 Task: Toggle the drop.
Action: Mouse moved to (0, 565)
Screenshot: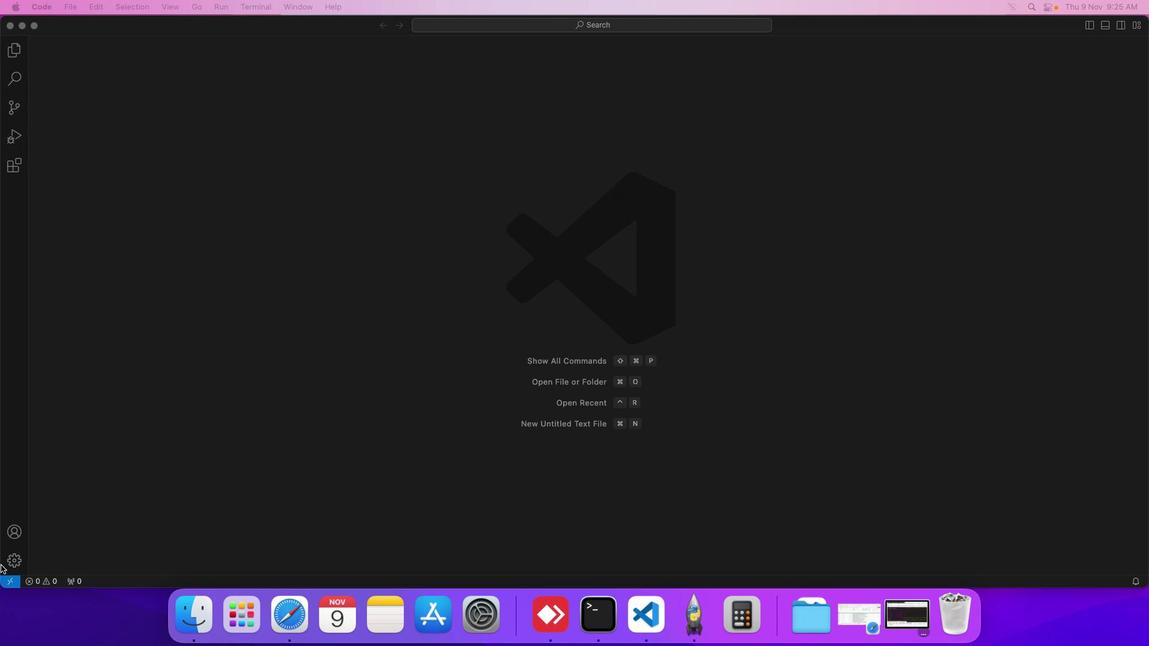 
Action: Mouse pressed left at (0, 565)
Screenshot: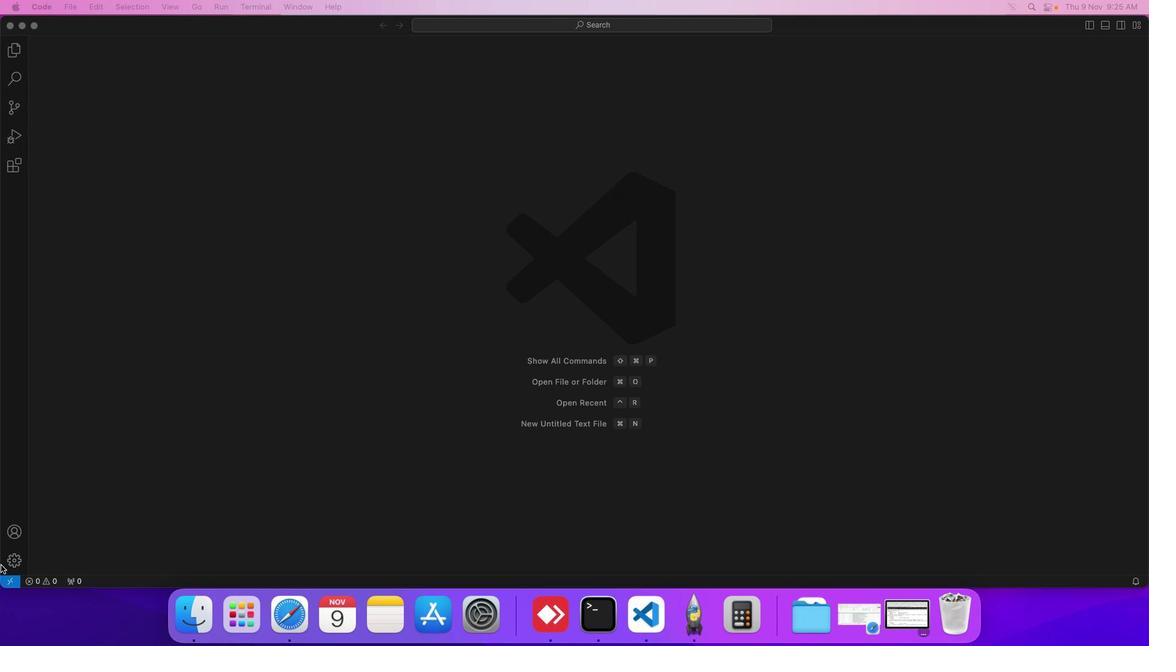 
Action: Mouse moved to (77, 468)
Screenshot: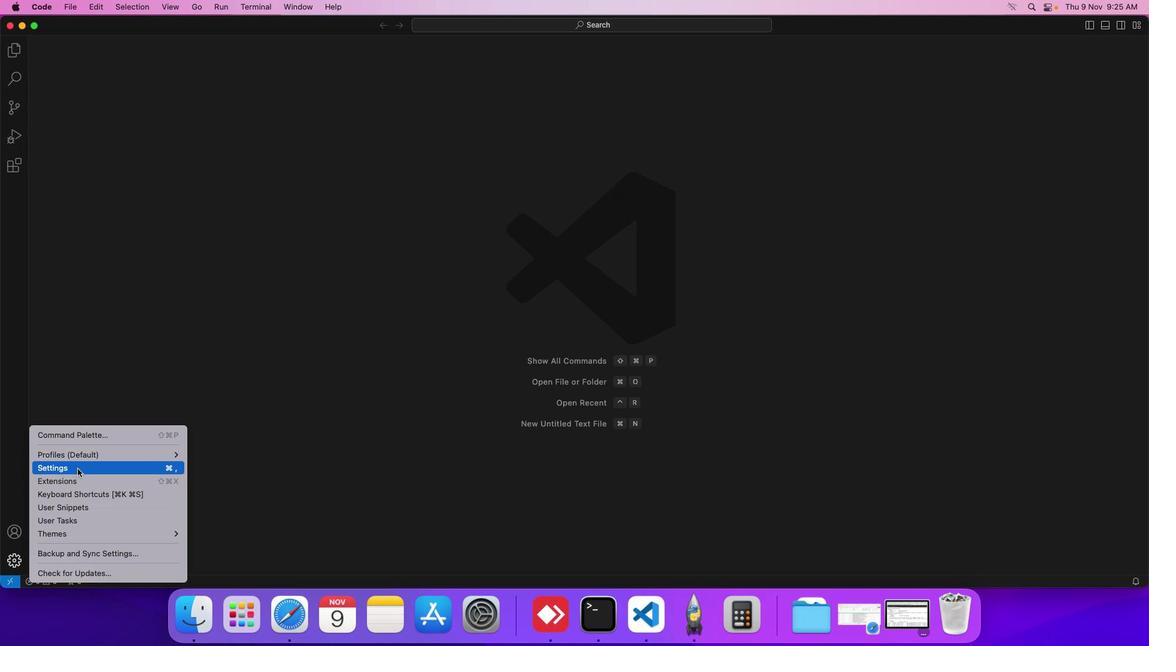 
Action: Mouse pressed left at (77, 468)
Screenshot: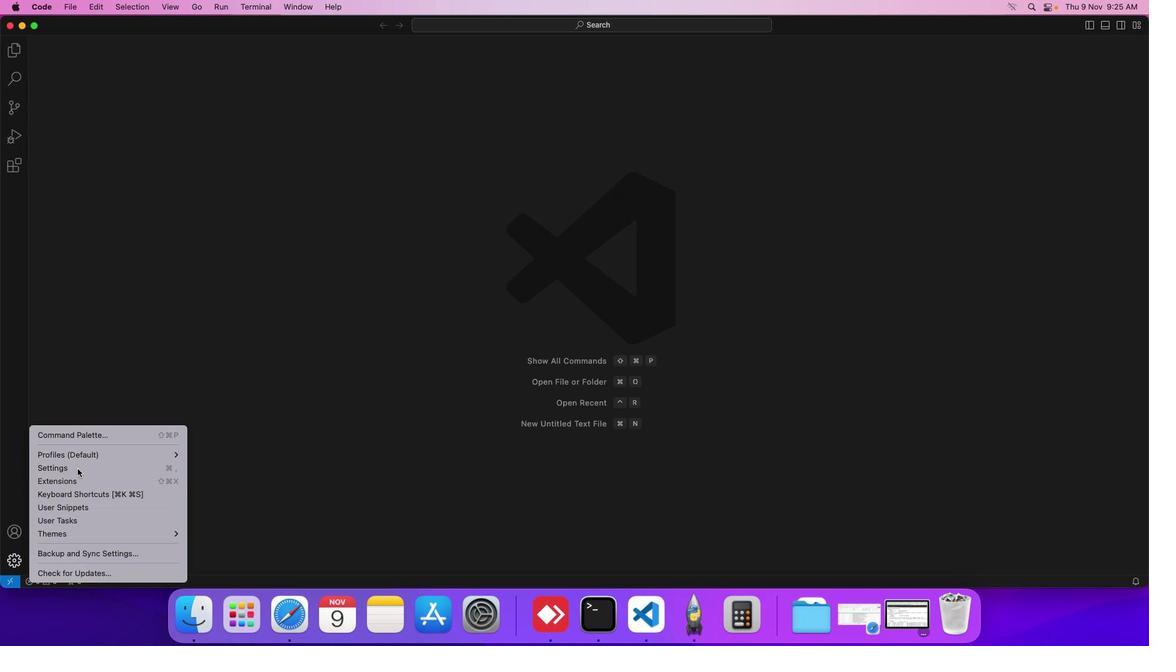 
Action: Mouse moved to (295, 214)
Screenshot: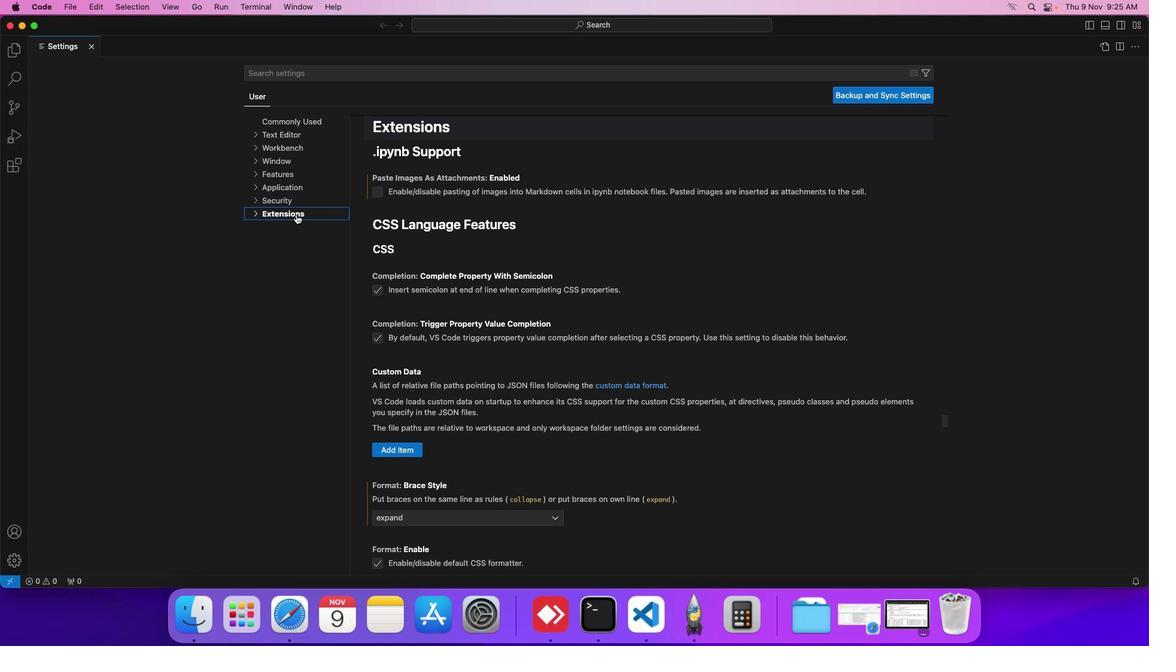 
Action: Mouse pressed left at (295, 214)
Screenshot: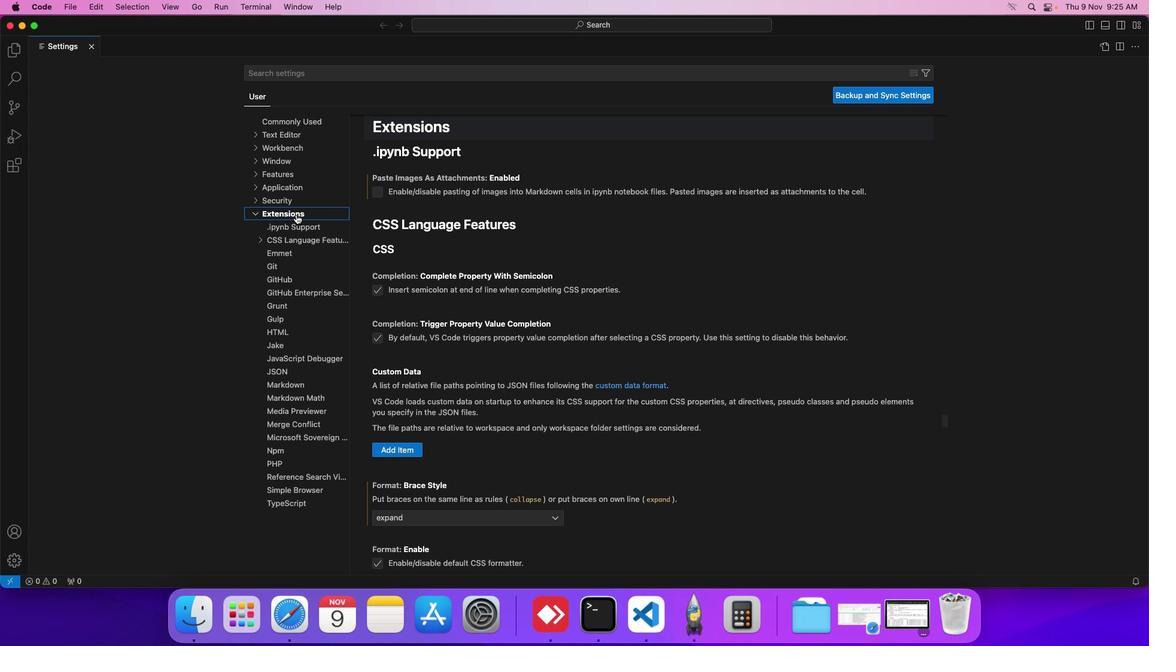 
Action: Mouse moved to (278, 369)
Screenshot: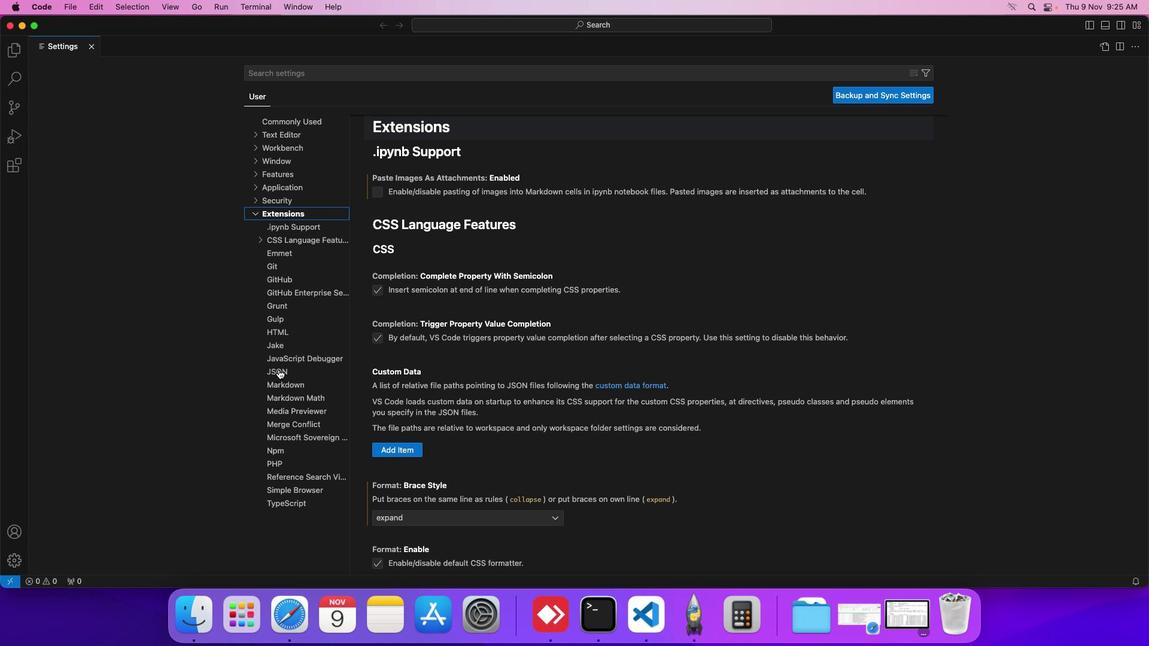 
Action: Mouse pressed left at (278, 369)
Screenshot: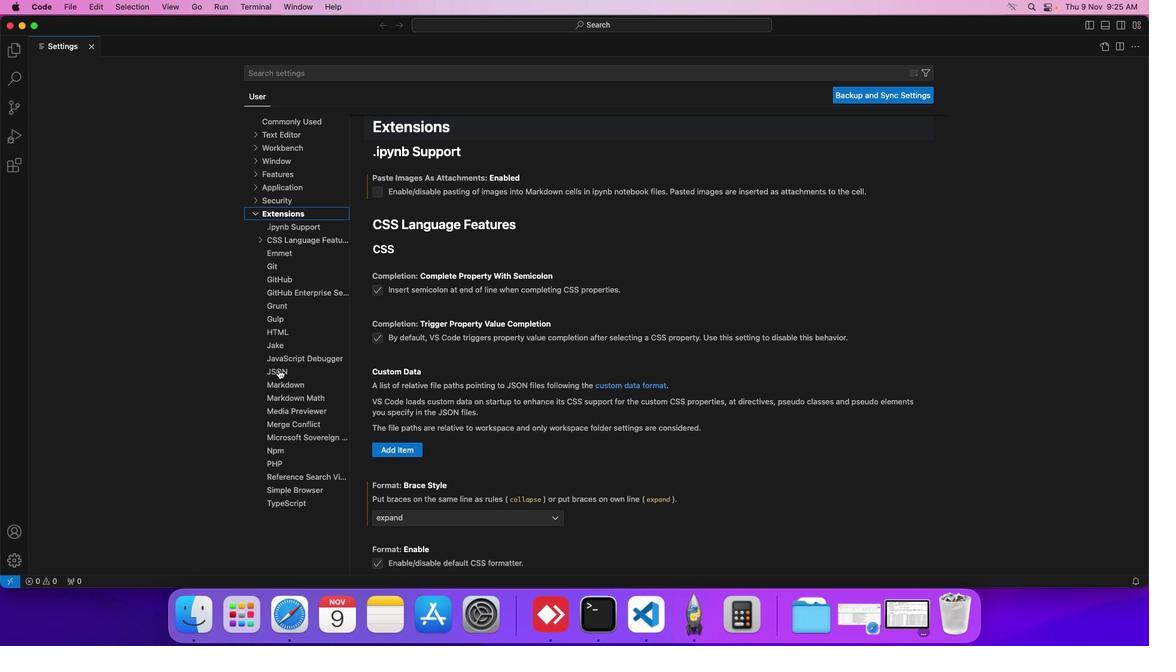 
Action: Mouse moved to (404, 403)
Screenshot: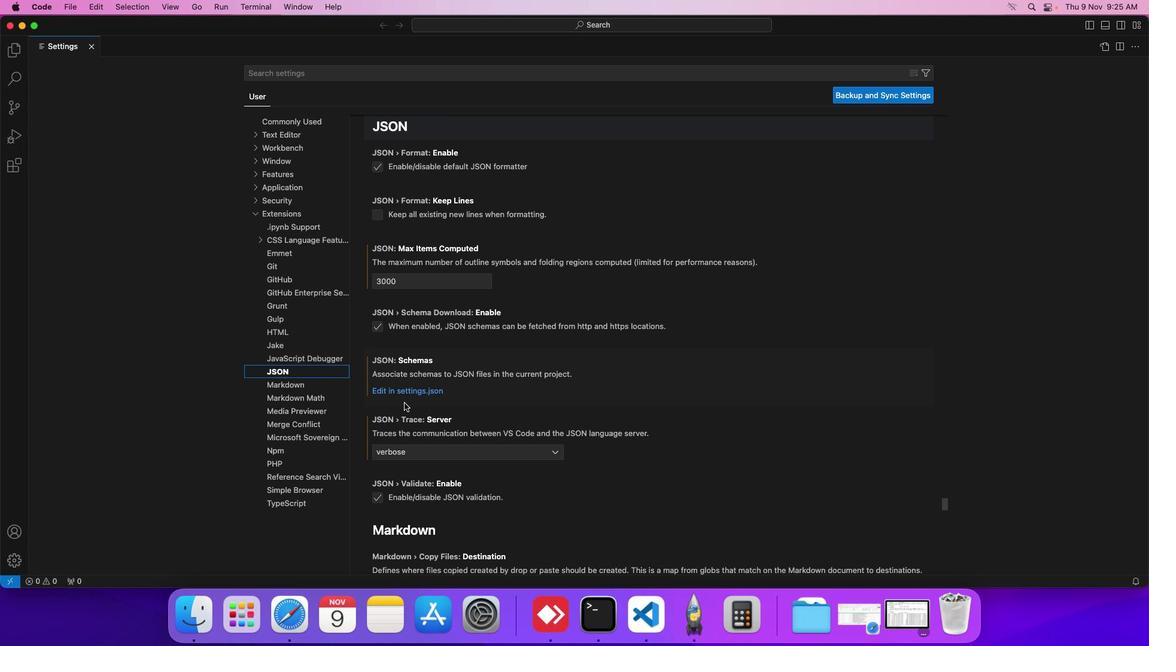 
Action: Mouse scrolled (404, 403) with delta (0, 0)
Screenshot: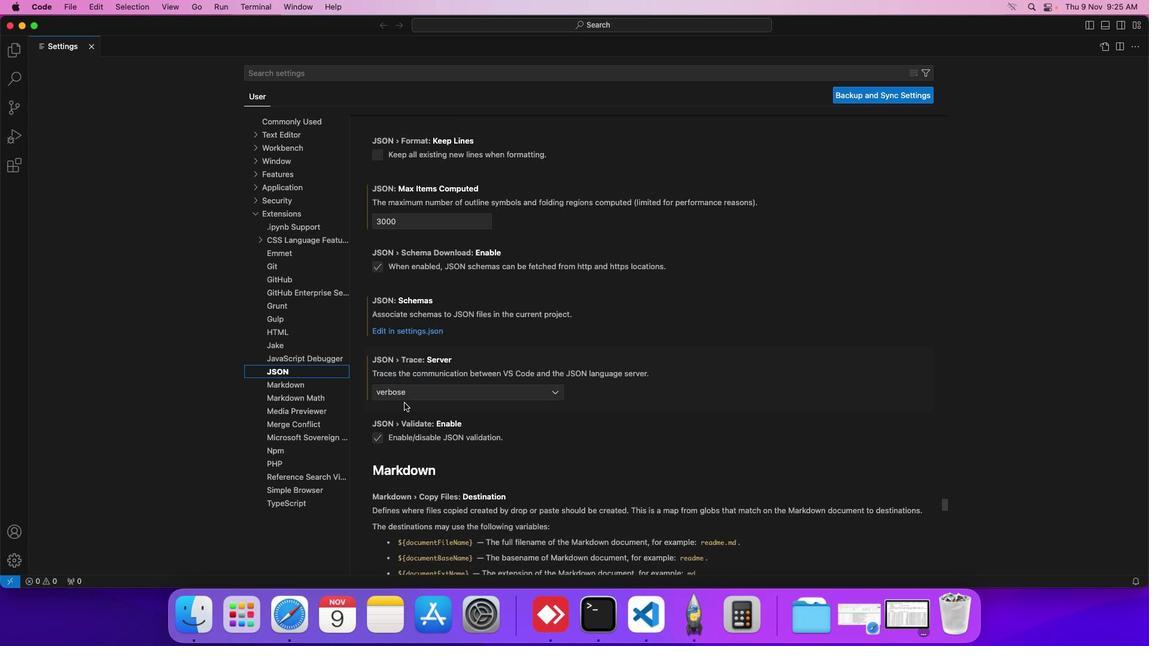 
Action: Mouse scrolled (404, 403) with delta (0, 0)
Screenshot: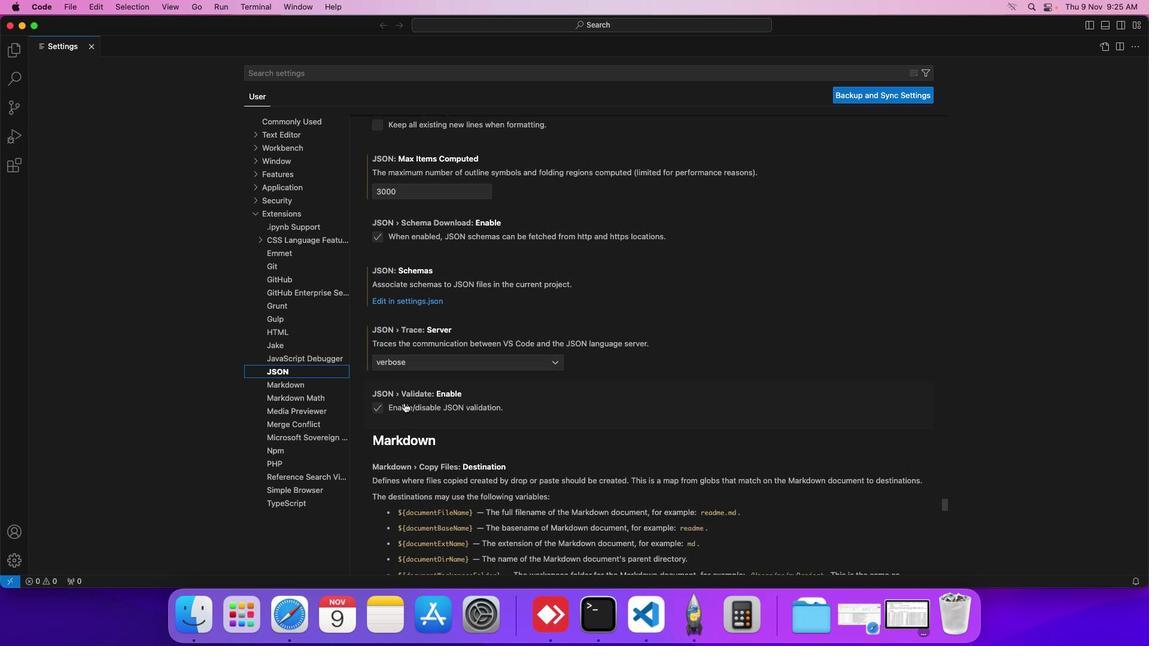 
Action: Mouse scrolled (404, 403) with delta (0, 0)
Screenshot: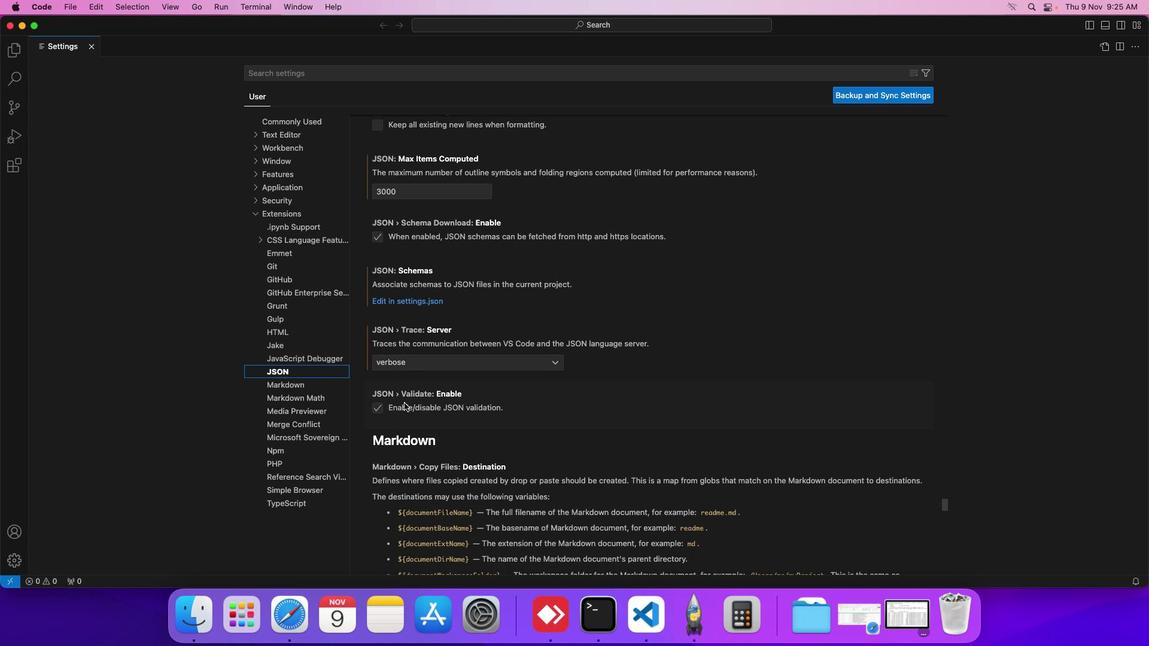 
Action: Mouse scrolled (404, 403) with delta (0, 0)
Screenshot: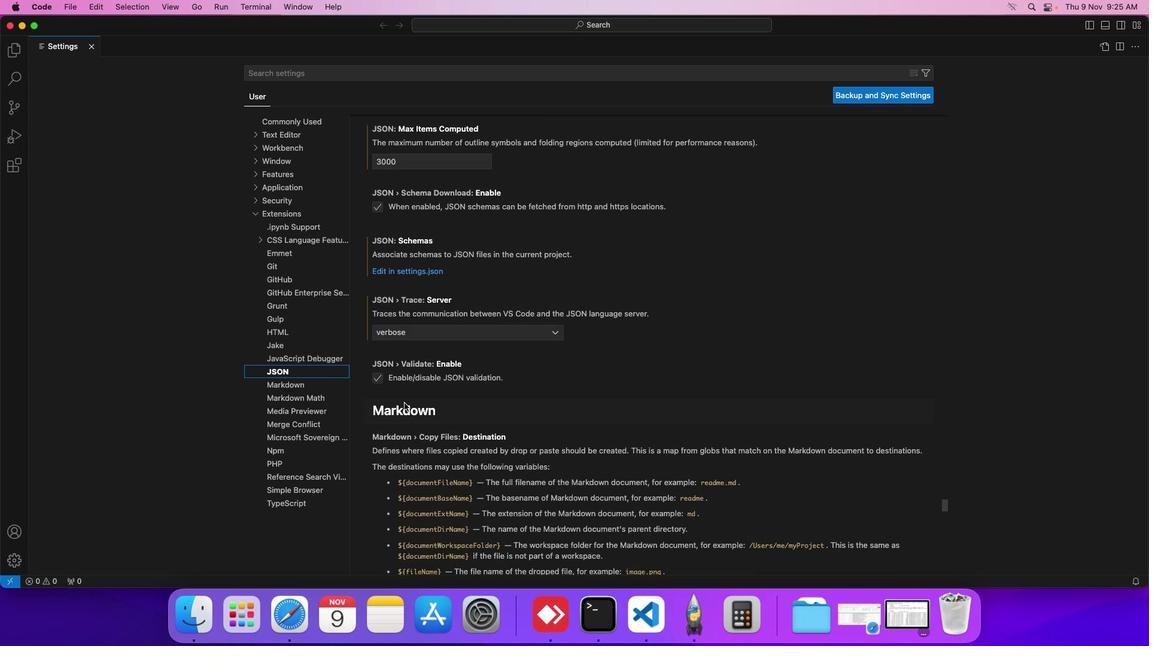 
Action: Mouse scrolled (404, 403) with delta (0, 0)
Screenshot: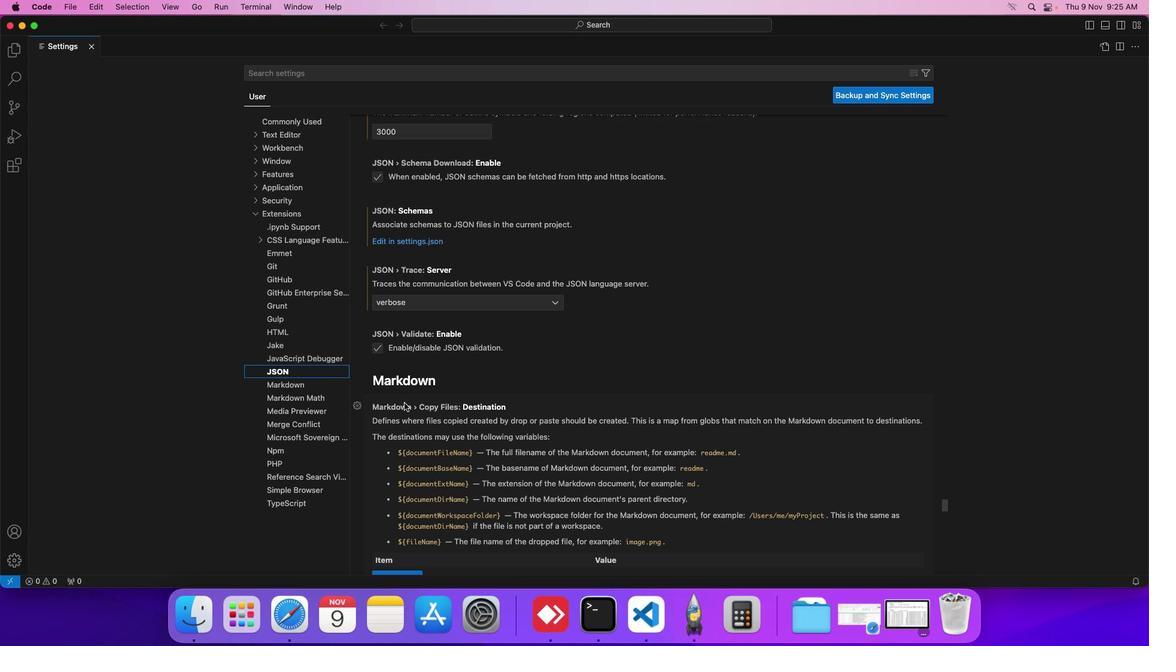 
Action: Mouse scrolled (404, 403) with delta (0, 0)
Screenshot: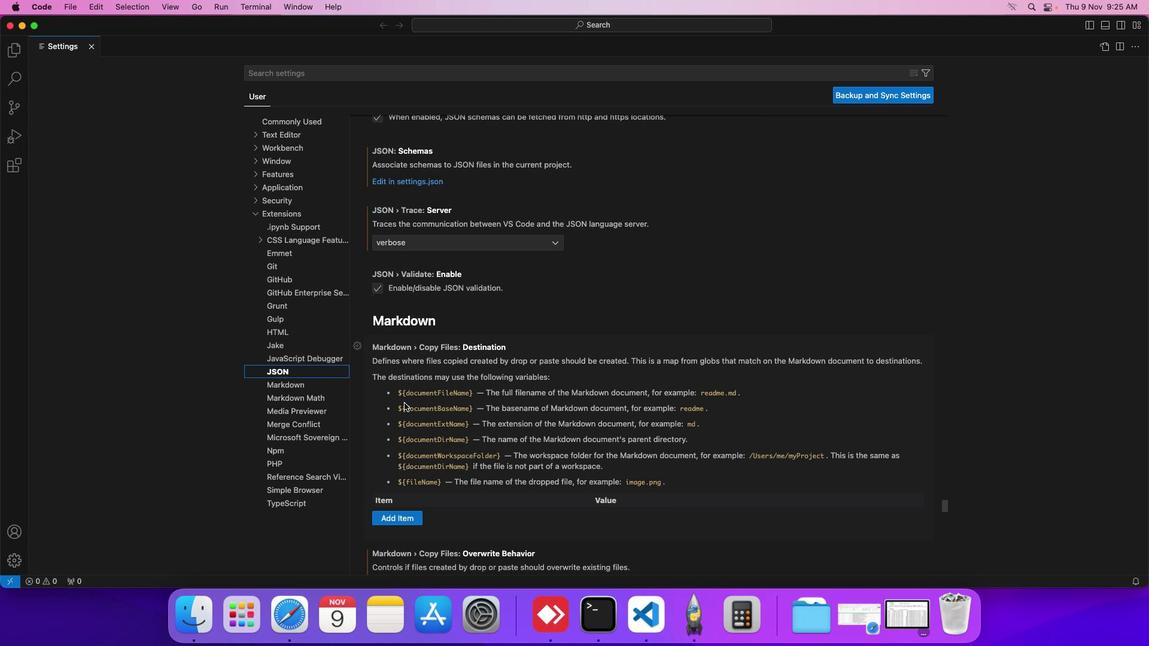 
Action: Mouse scrolled (404, 403) with delta (0, 0)
Screenshot: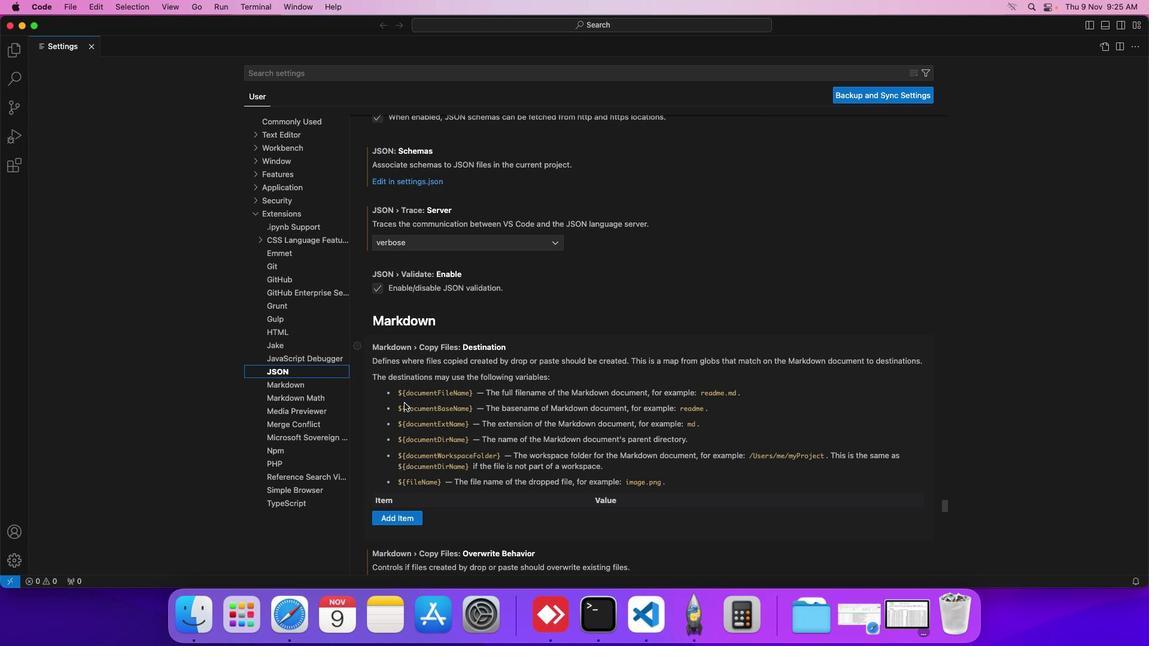 
Action: Mouse scrolled (404, 403) with delta (0, 0)
Screenshot: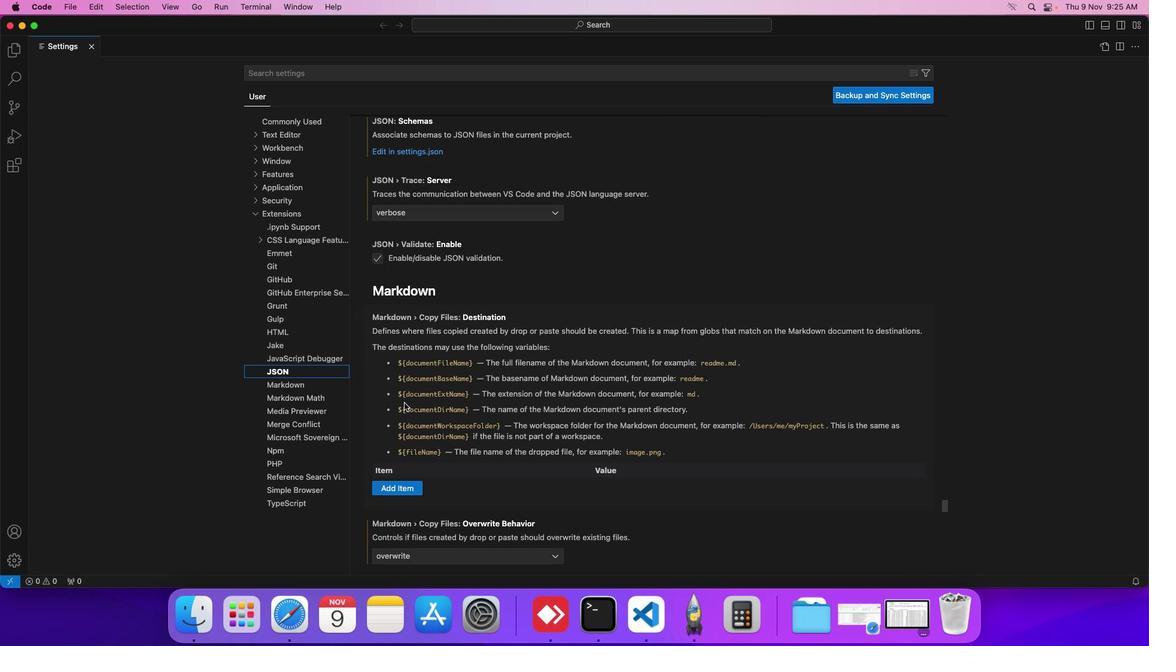 
Action: Mouse scrolled (404, 403) with delta (0, 0)
Screenshot: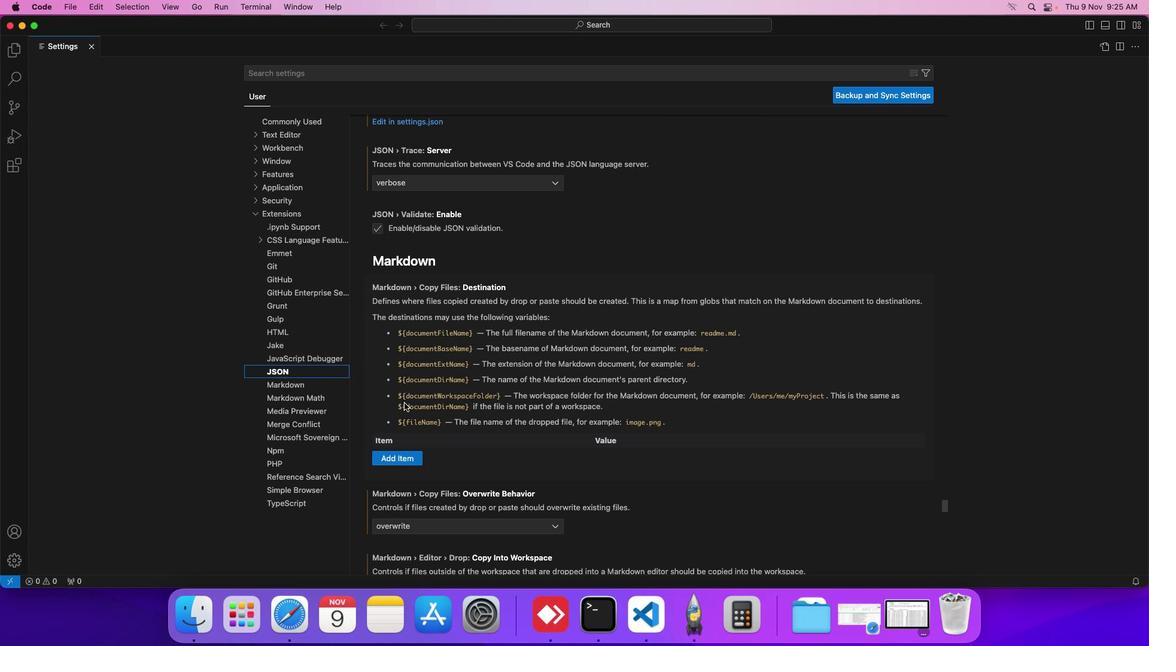 
Action: Mouse scrolled (404, 403) with delta (0, 0)
Screenshot: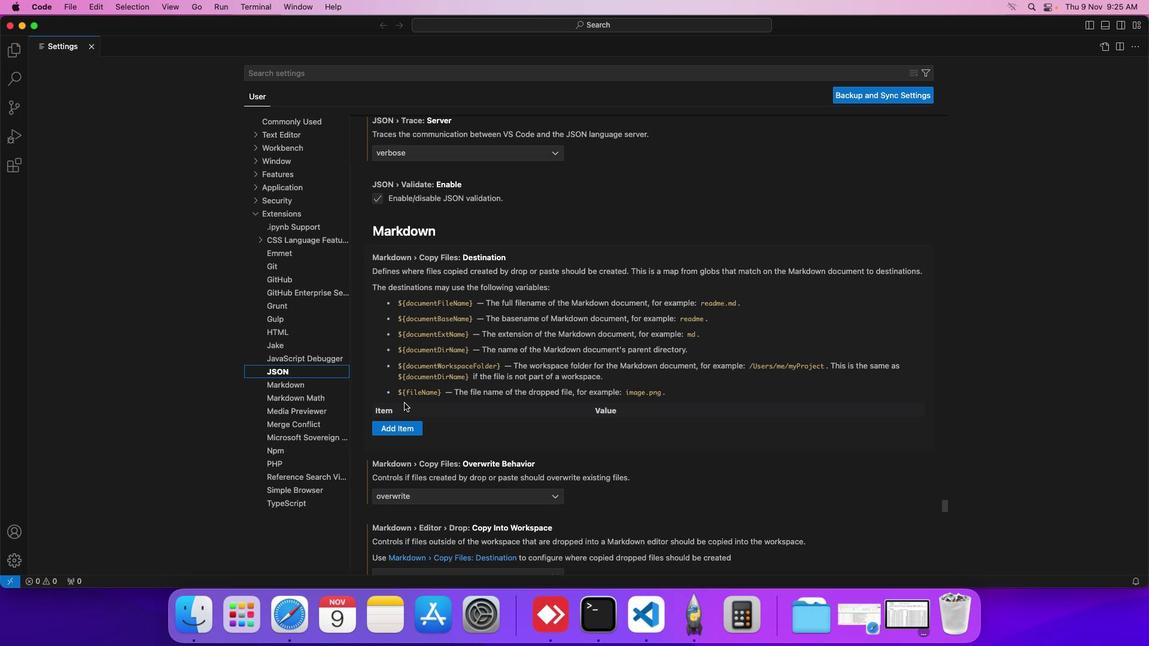 
Action: Mouse scrolled (404, 403) with delta (0, 0)
Screenshot: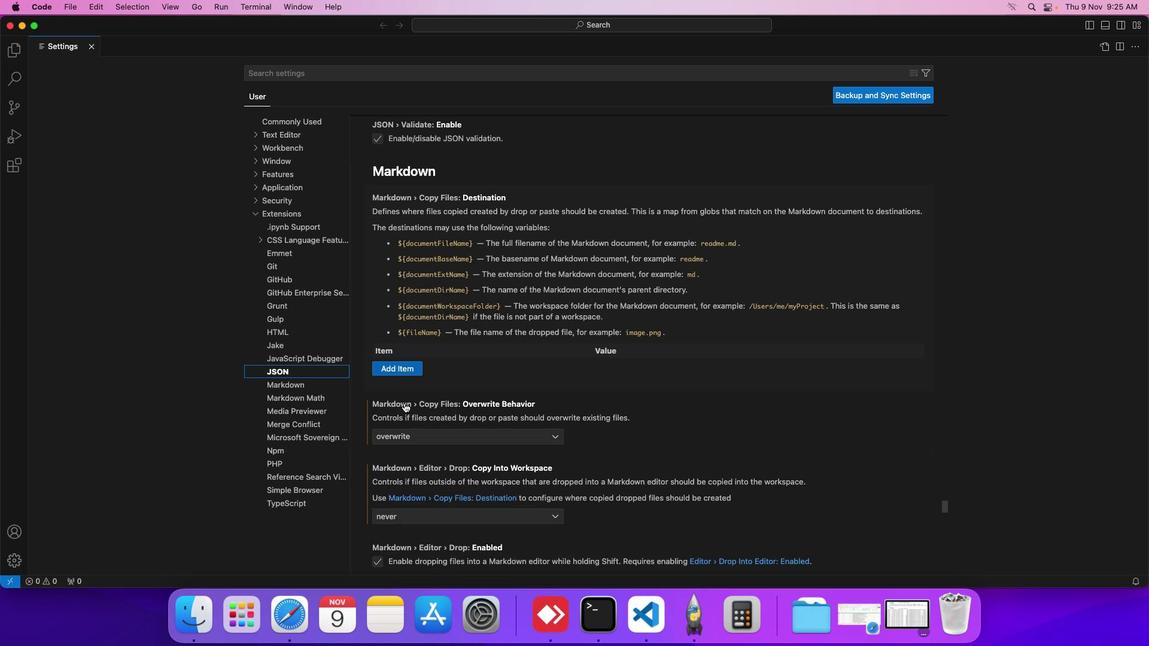 
Action: Mouse scrolled (404, 403) with delta (0, 0)
Screenshot: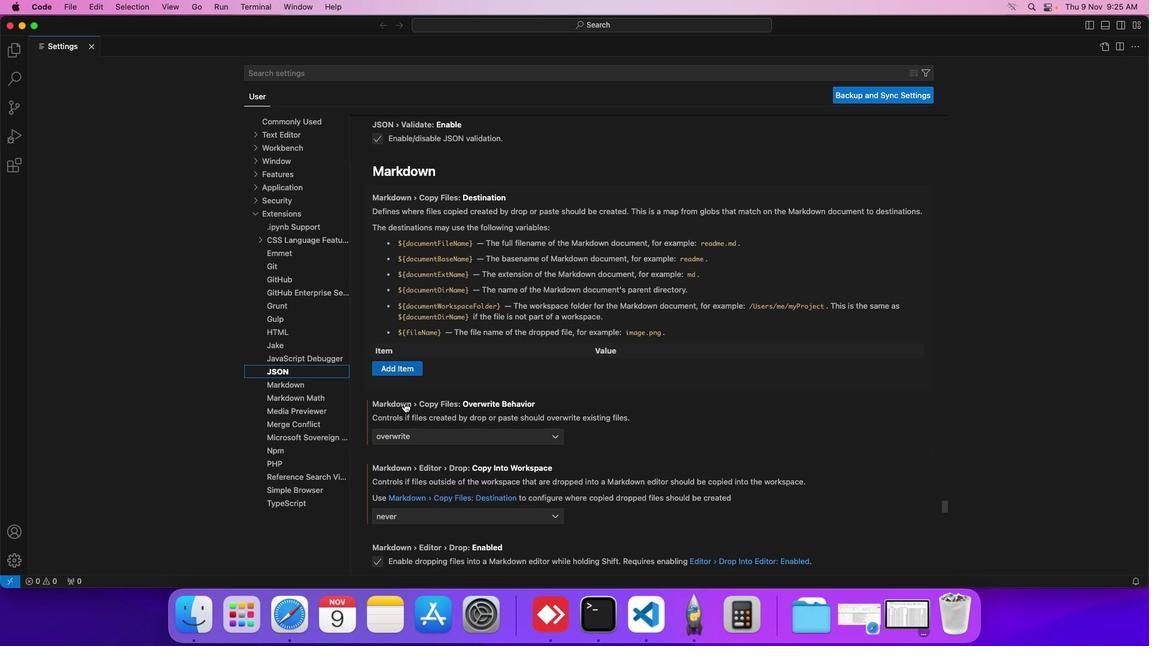 
Action: Mouse scrolled (404, 403) with delta (0, 0)
Screenshot: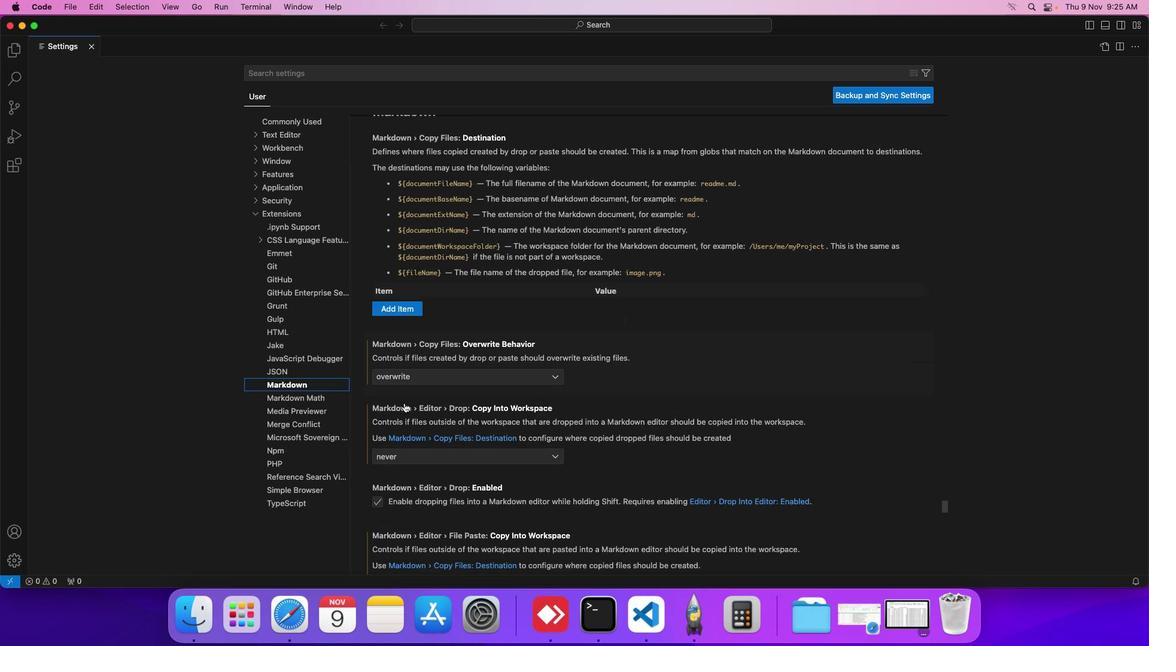
Action: Mouse scrolled (404, 403) with delta (0, 0)
Screenshot: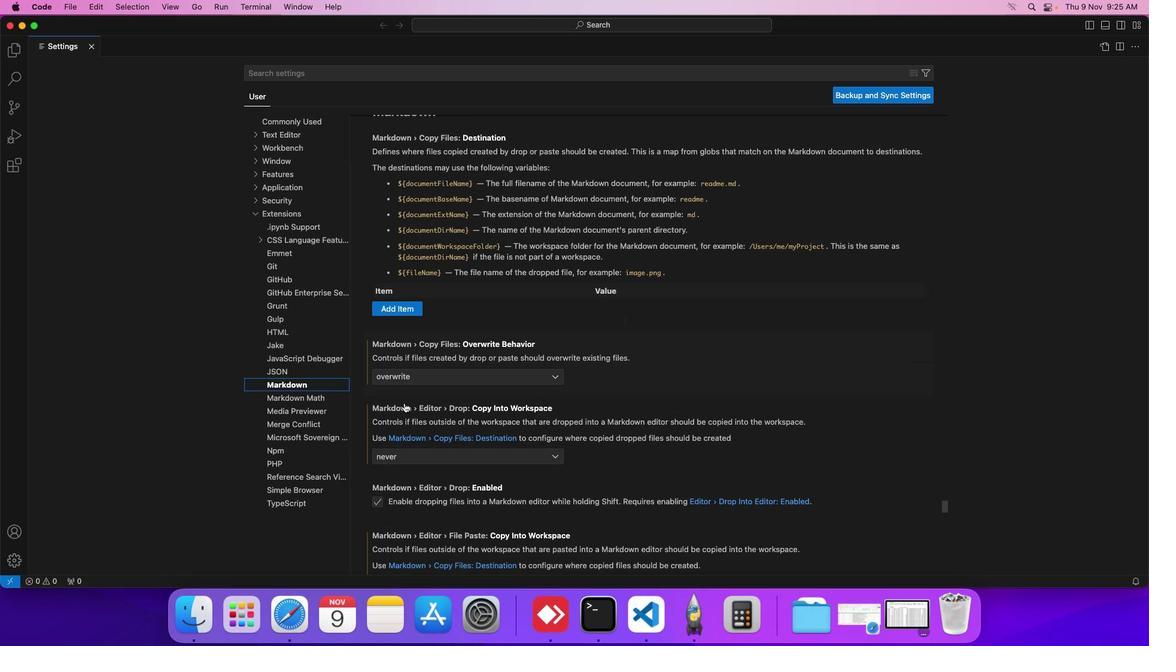 
Action: Mouse scrolled (404, 403) with delta (0, 0)
Screenshot: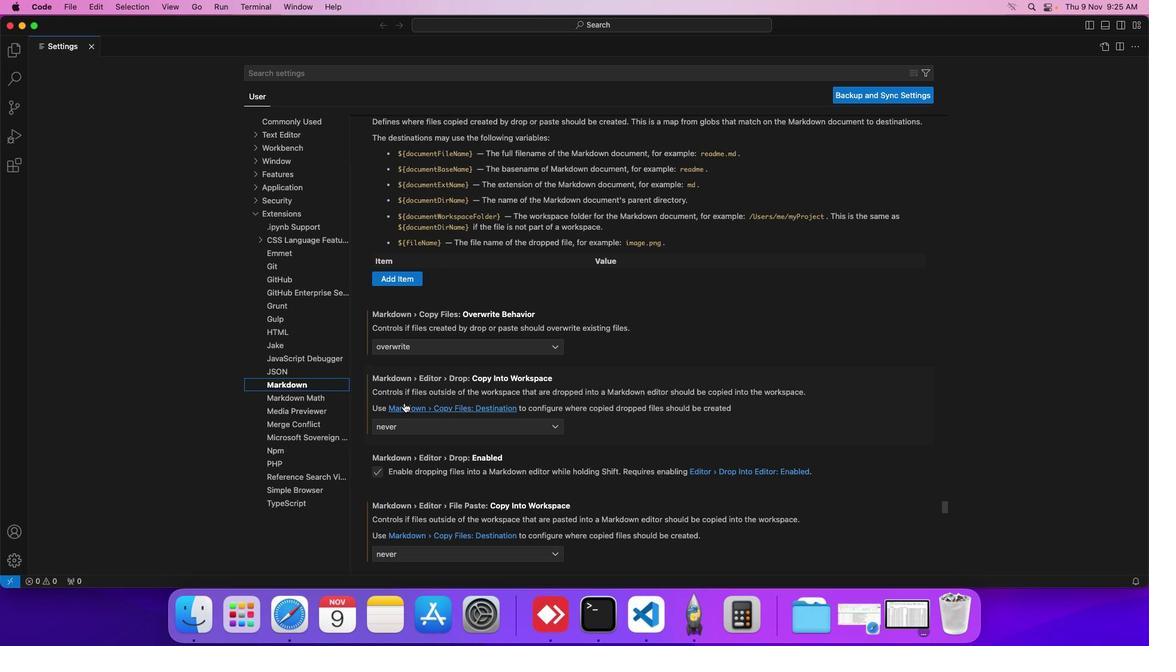 
Action: Mouse scrolled (404, 403) with delta (0, 0)
Screenshot: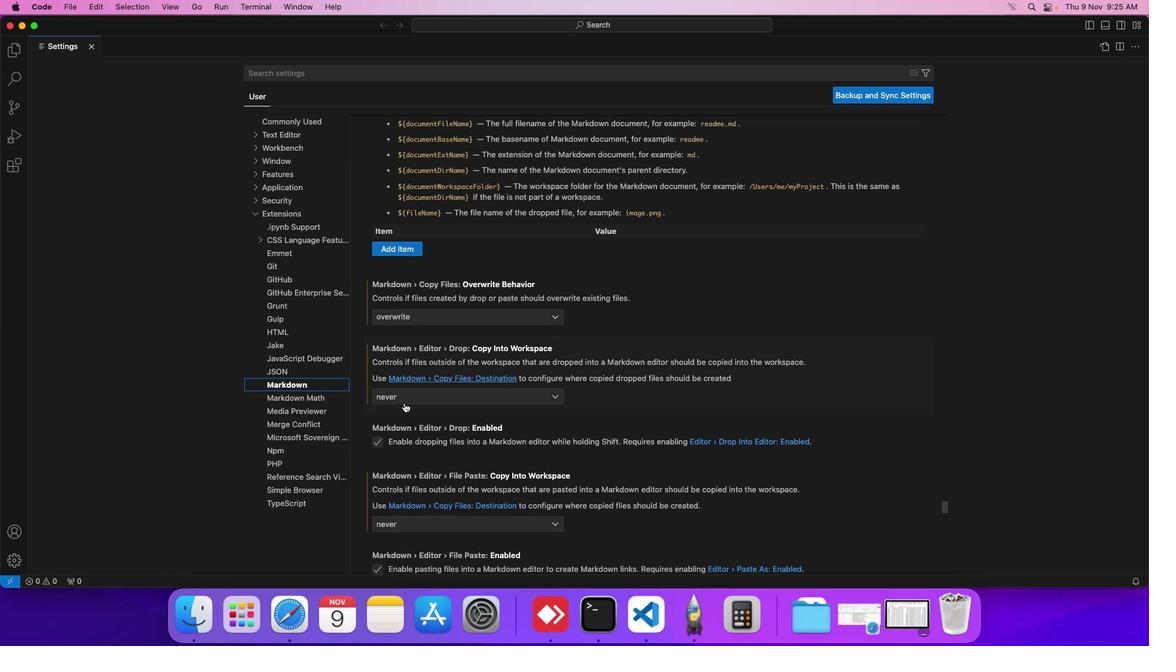 
Action: Mouse scrolled (404, 403) with delta (0, 0)
Screenshot: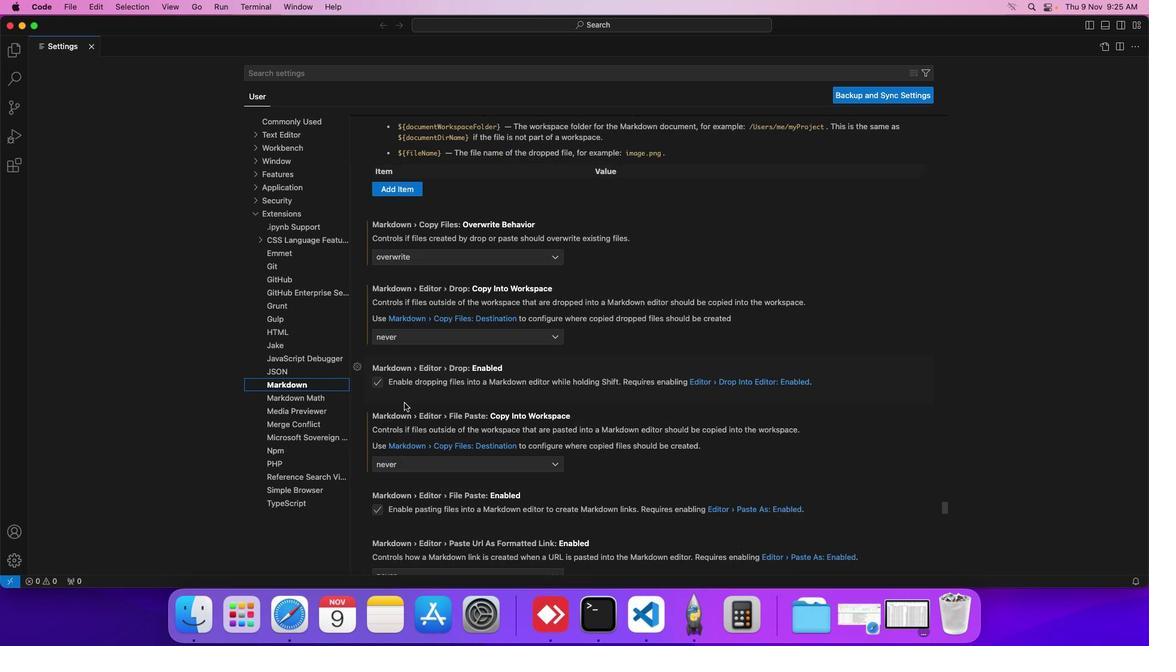 
Action: Mouse scrolled (404, 403) with delta (0, 0)
Screenshot: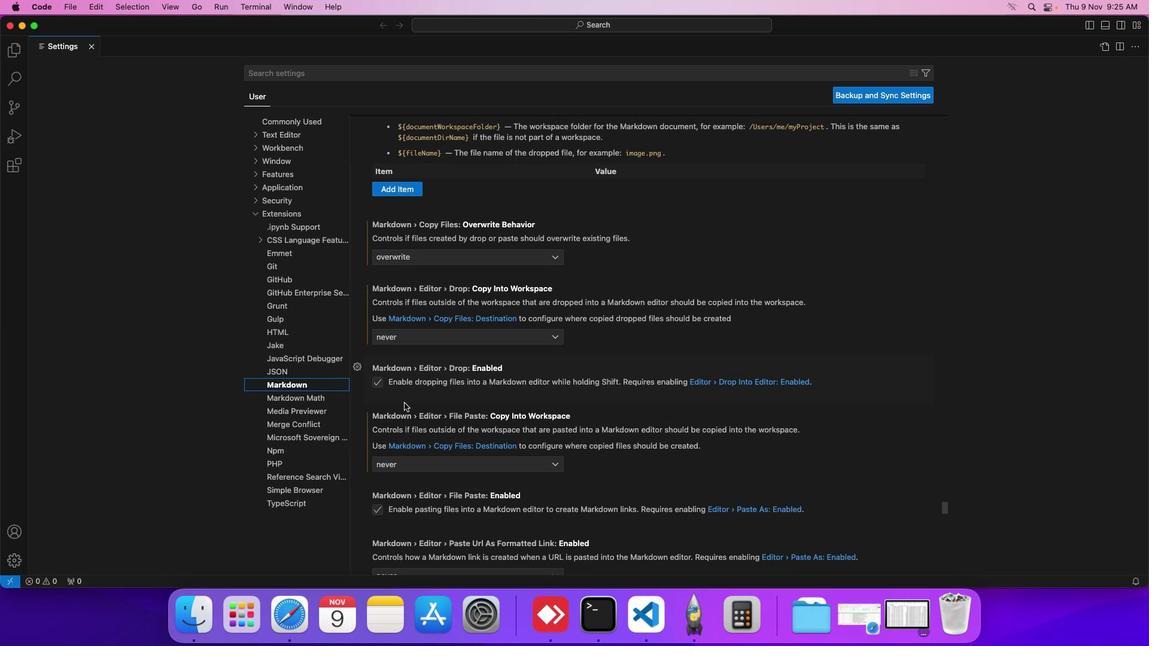 
Action: Mouse moved to (380, 380)
Screenshot: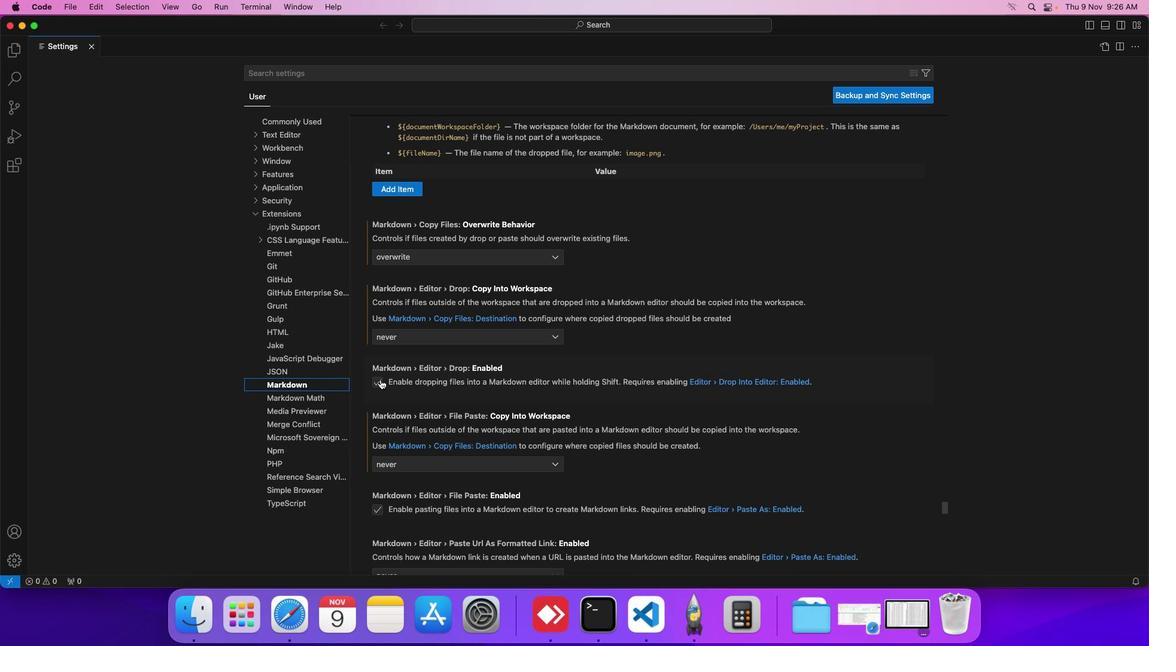 
Action: Mouse pressed left at (380, 380)
Screenshot: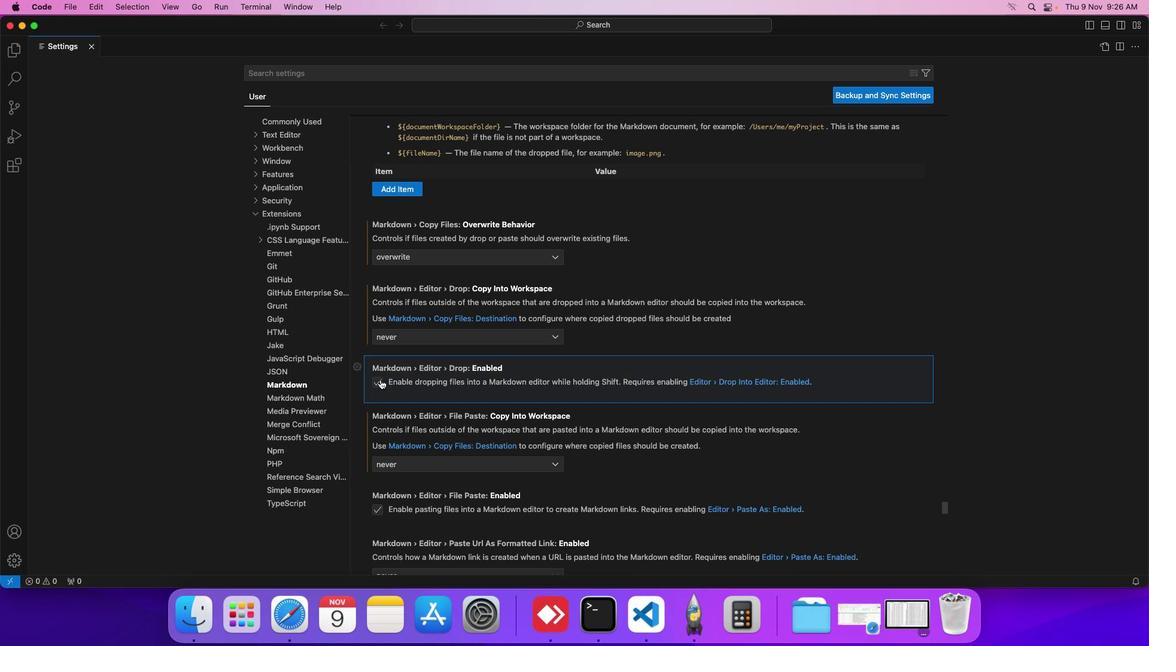 
Action: Mouse moved to (409, 388)
Screenshot: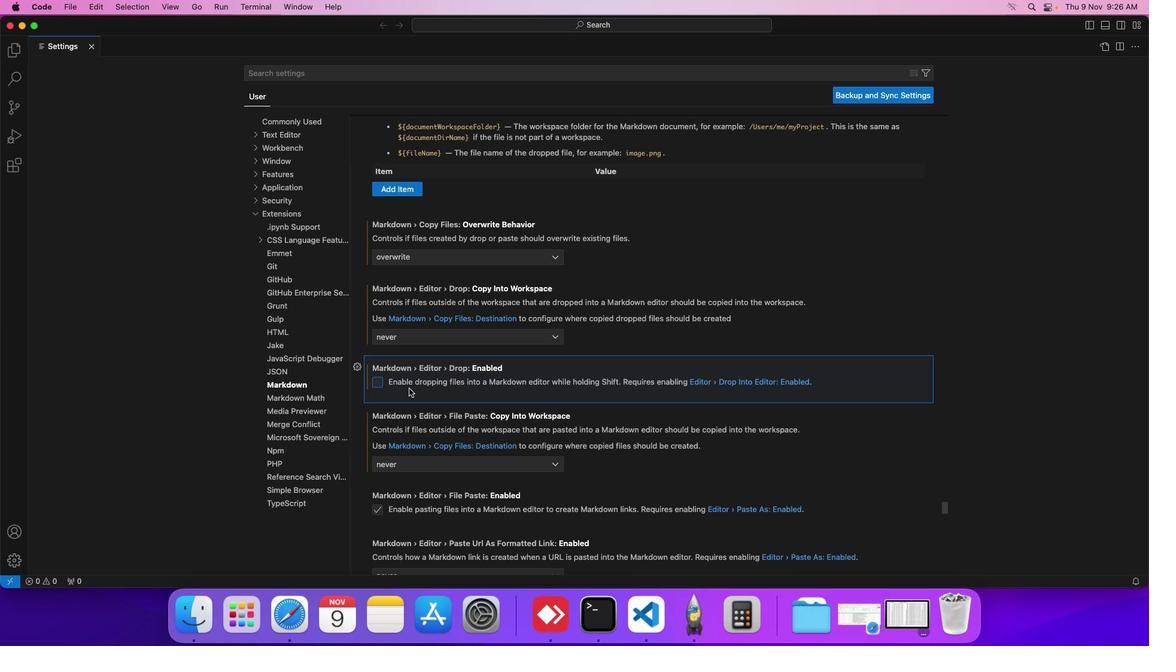 
